 Task: Locate the nearest hot springs to Yellowstone National Park, Wyoming, and Bozeman, Montana.
Action: Mouse moved to (112, 76)
Screenshot: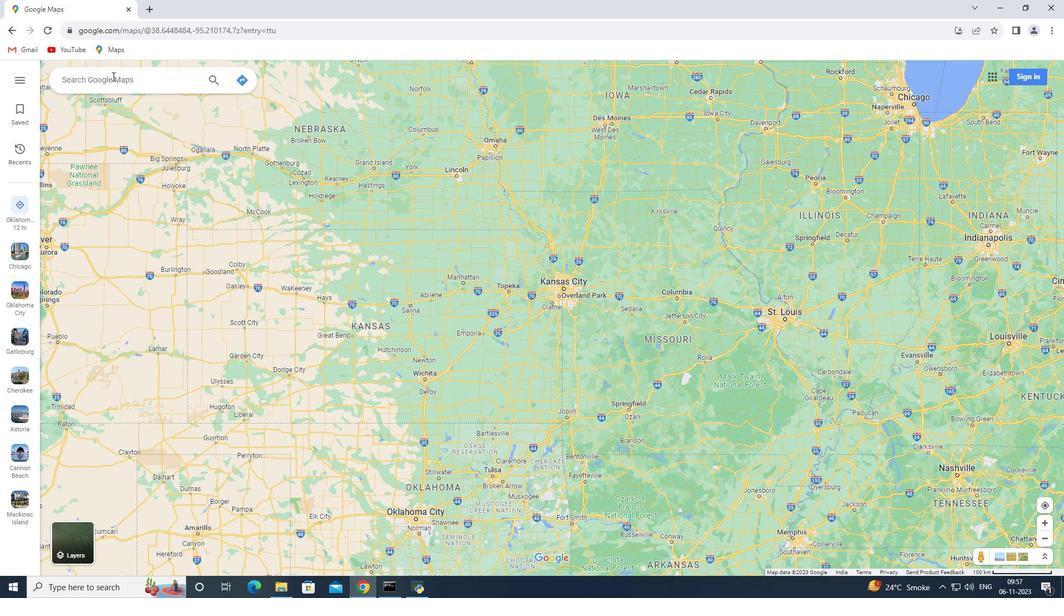 
Action: Mouse pressed left at (112, 76)
Screenshot: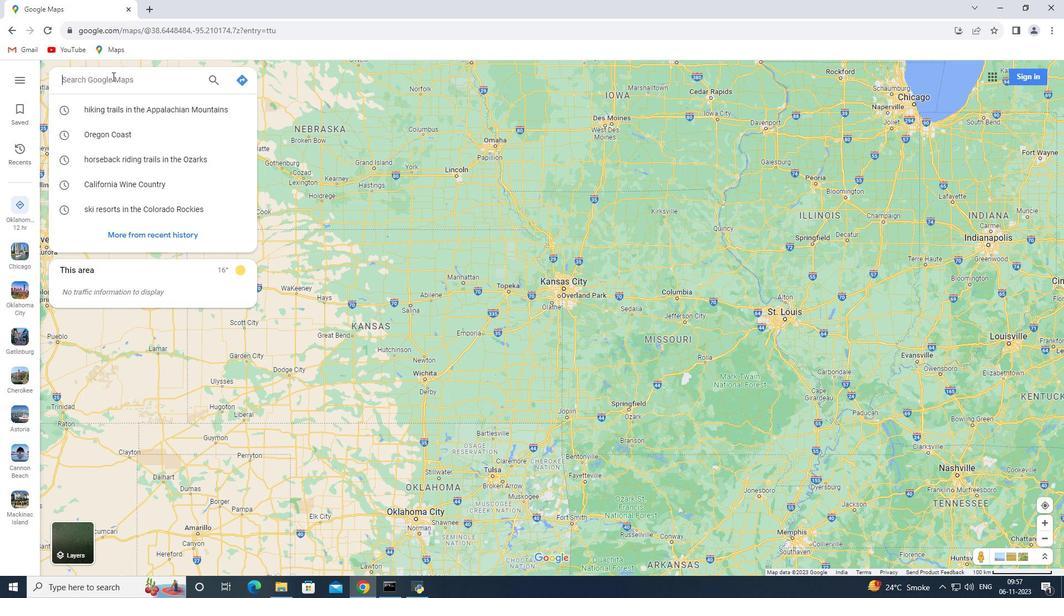 
Action: Key pressed <Key.shift><Key.shift><Key.shift><Key.shift><Key.shift><Key.shift><Key.shift><Key.shift><Key.shift><Key.shift><Key.shift><Key.shift><Key.shift><Key.shift><Key.shift><Key.shift><Key.shift><Key.shift><Key.shift><Key.shift><Key.shift><Key.shift><Key.shift><Key.shift><Key.shift><Key.shift><Key.shift><Key.shift><Key.shift><Key.shift><Key.shift><Key.shift>Yellowstone<Key.space><Key.shift>National<Key.space><Key.shift_r>Park,<Key.space><Key.shift>Wyoming<Key.enter>
Screenshot: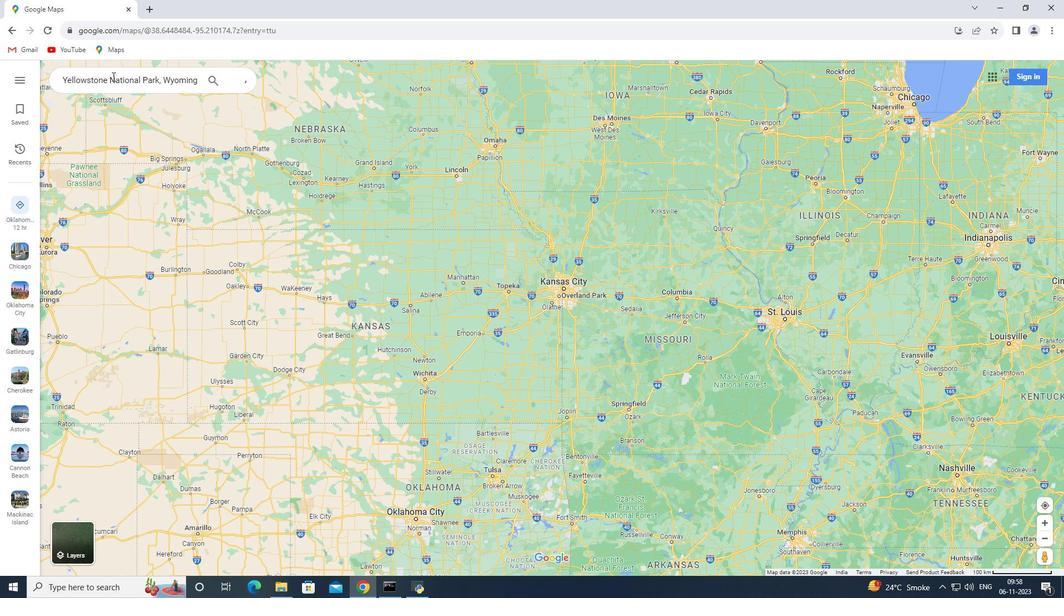 
Action: Mouse moved to (117, 220)
Screenshot: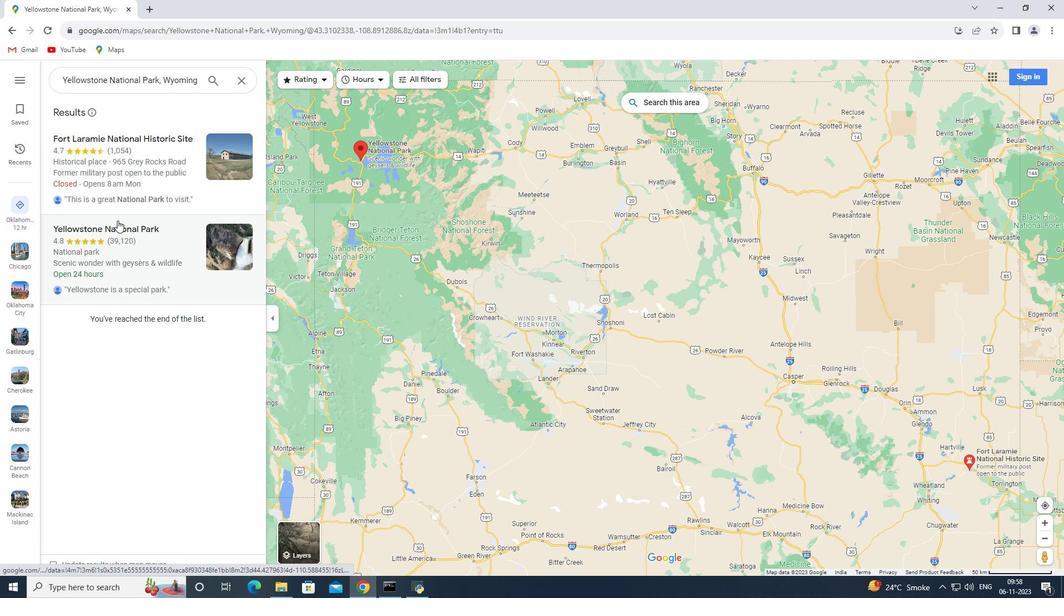 
Action: Mouse pressed left at (117, 220)
Screenshot: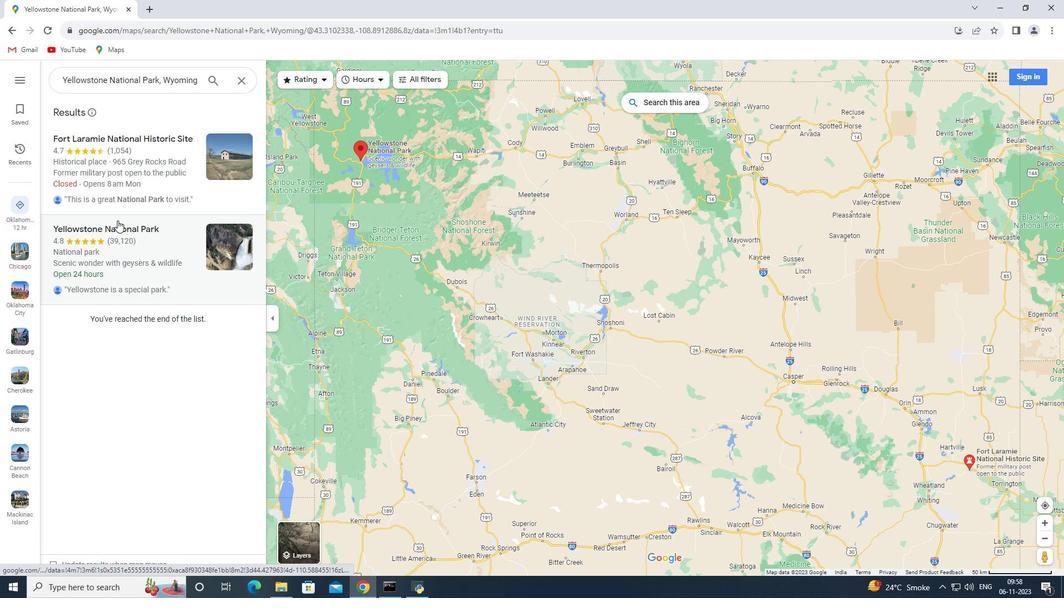 
Action: Mouse moved to (385, 325)
Screenshot: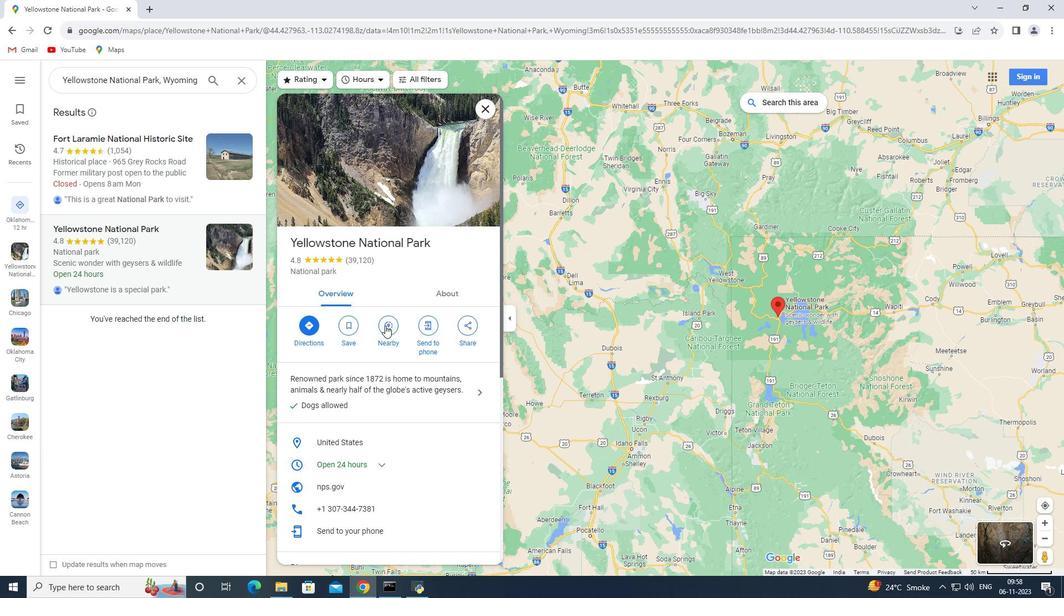 
Action: Mouse pressed left at (385, 325)
Screenshot: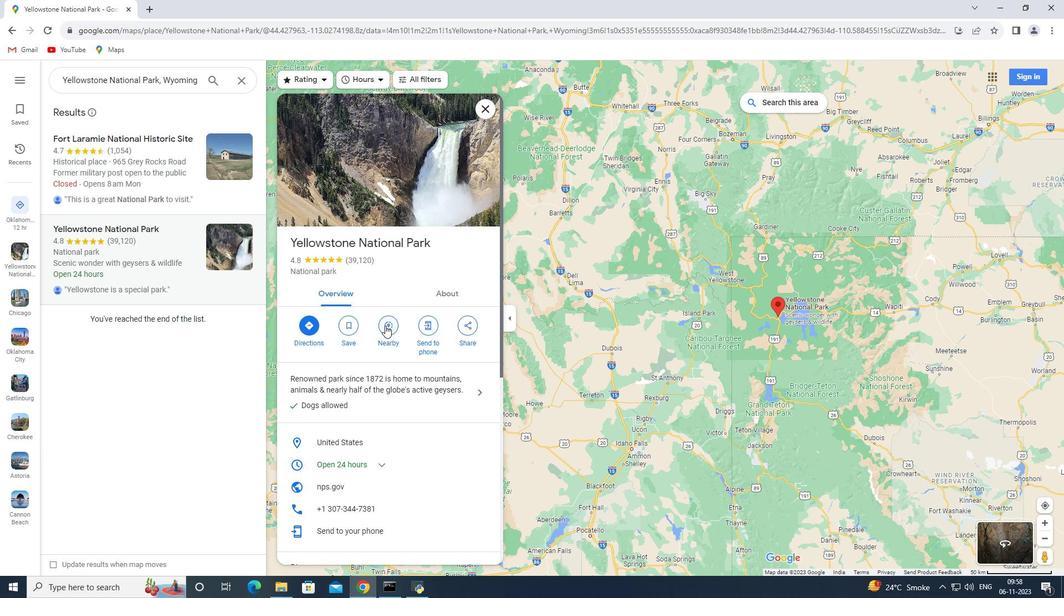 
Action: Mouse moved to (388, 330)
Screenshot: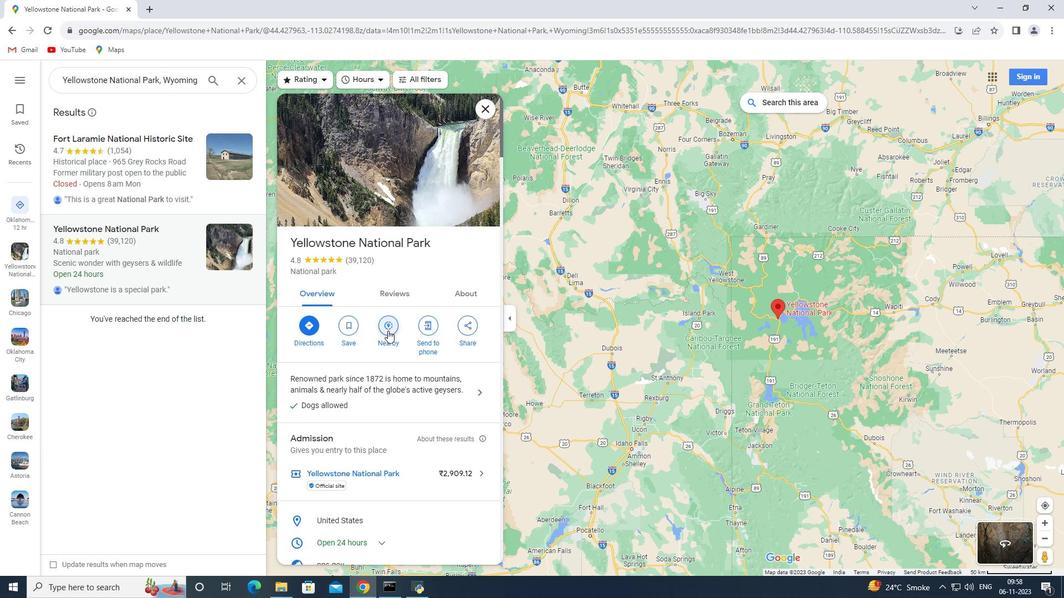 
Action: Mouse pressed left at (388, 330)
Screenshot: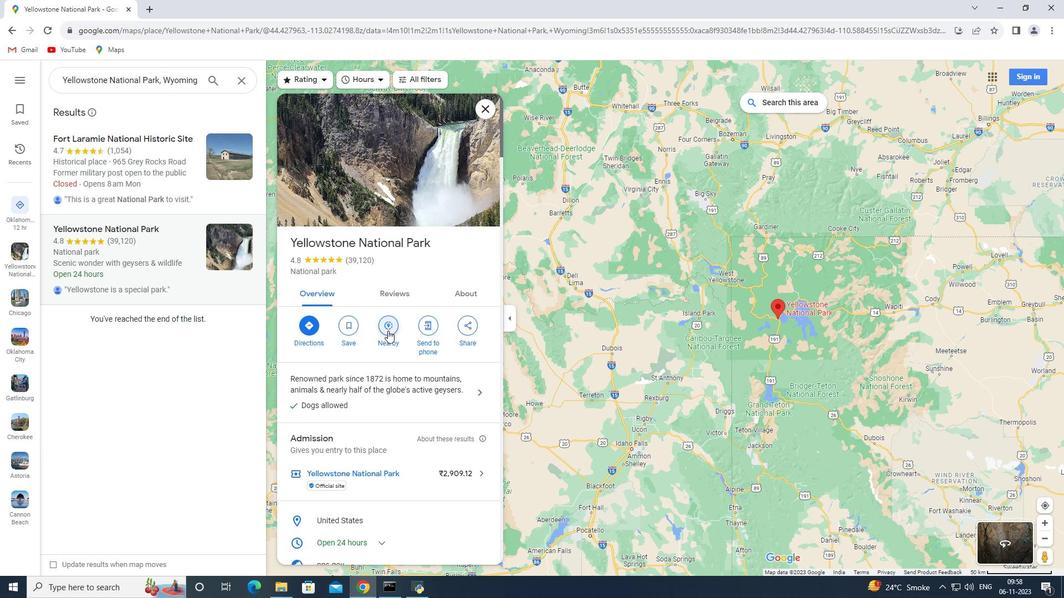 
Action: Mouse moved to (152, 74)
Screenshot: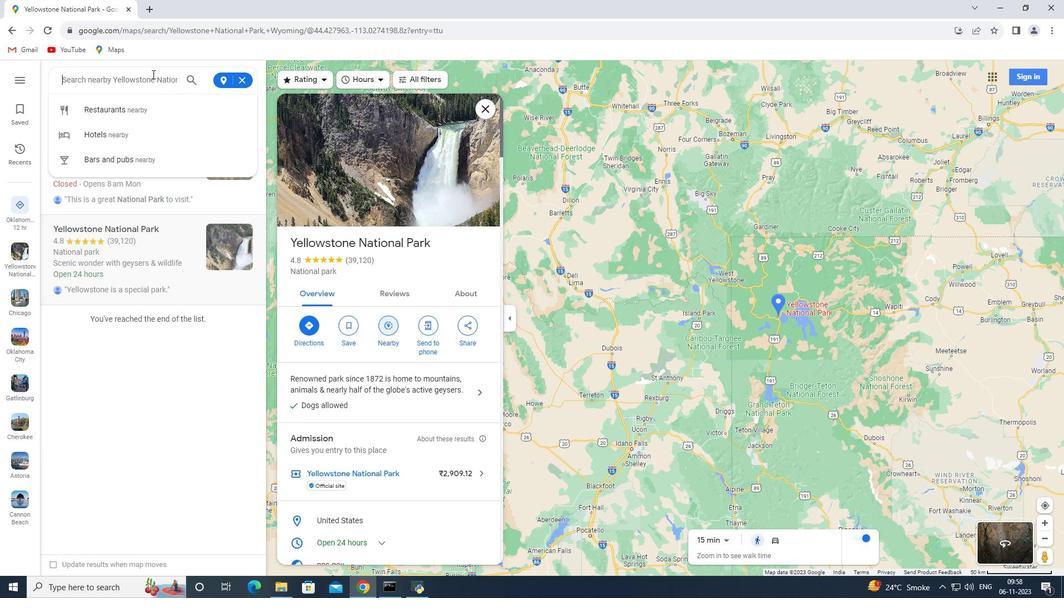 
Action: Key pressed hot<Key.space>springs<Key.enter>
Screenshot: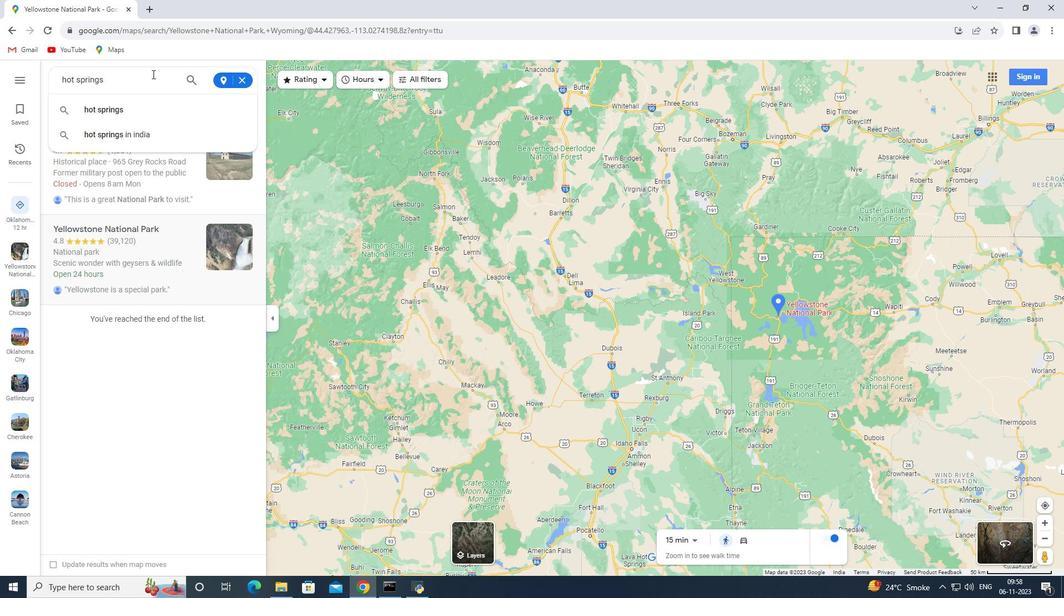 
Action: Mouse moved to (240, 79)
Screenshot: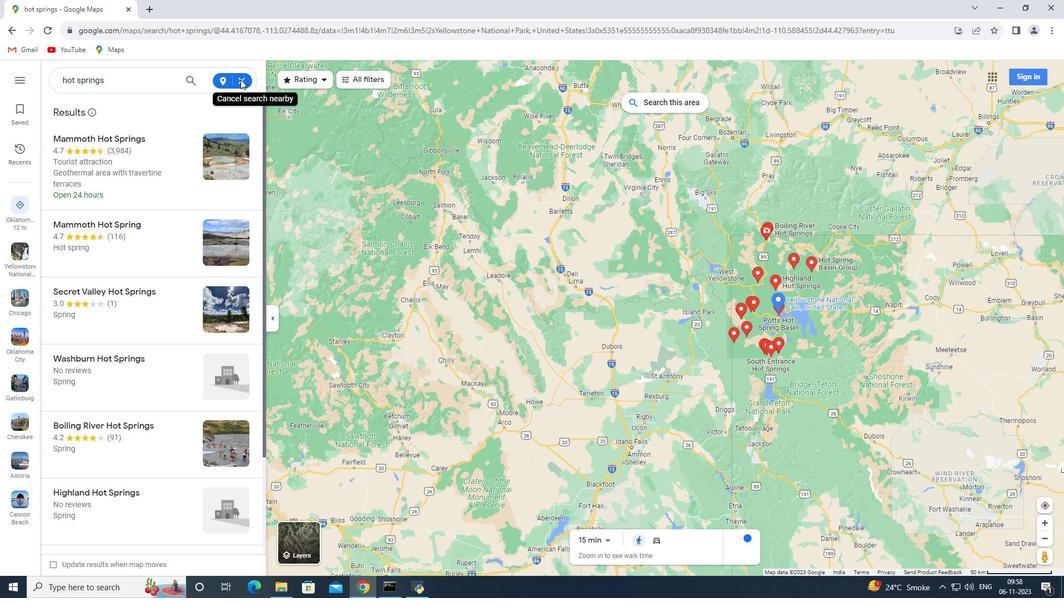 
Action: Mouse pressed left at (240, 79)
Screenshot: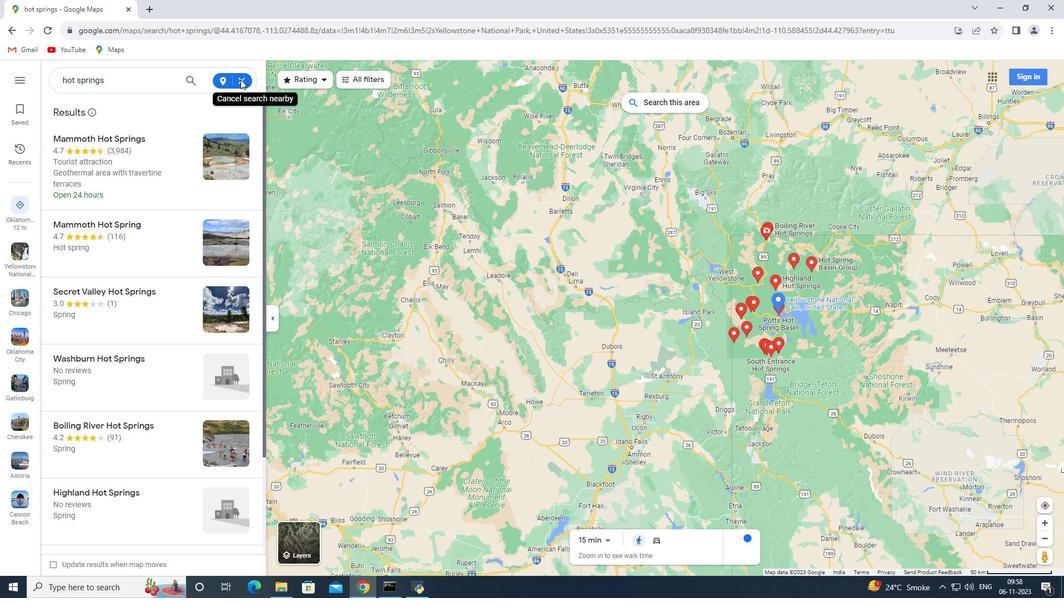 
Action: Mouse moved to (238, 75)
Screenshot: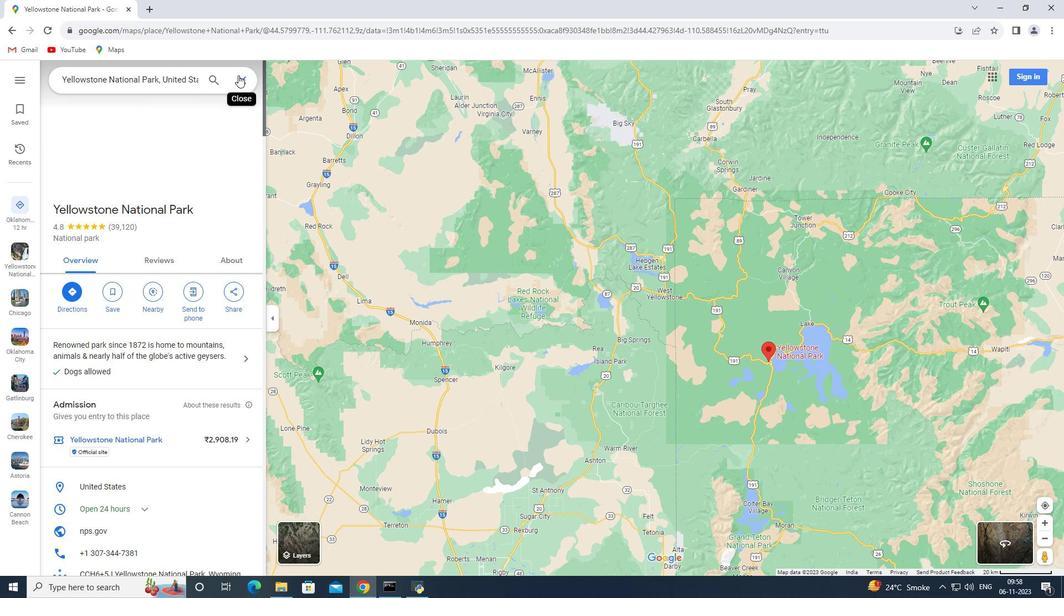 
Action: Mouse pressed left at (238, 75)
Screenshot: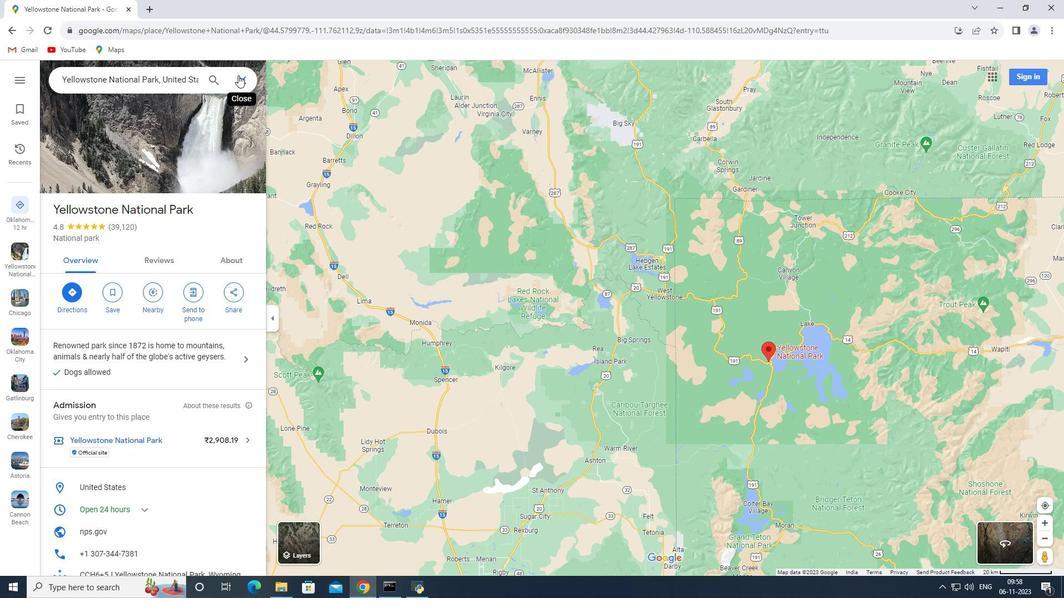 
Action: Mouse moved to (151, 75)
Screenshot: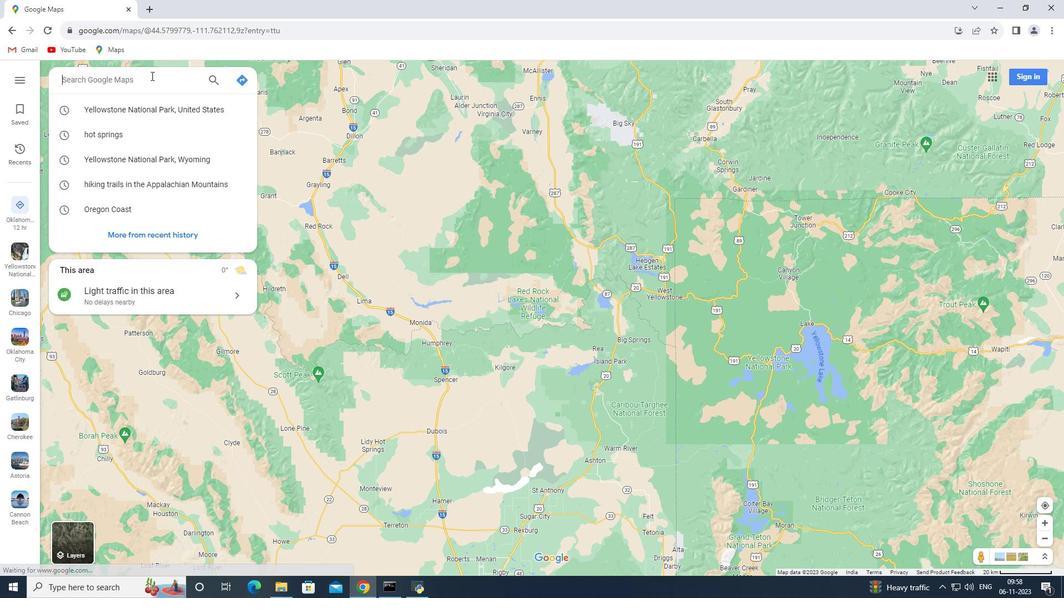
Action: Key pressed <Key.shift>Wy<Key.backspace><Key.backspace><Key.shift_r><Key.shift_r><Key.shift_r><Key.shift_r><Key.shift_r><Key.shift_r><Key.shift_r><Key.shift_r><Key.shift_r><Key.shift_r><Key.shift_r>Bozeman,<Key.space><Key.shift_r>Montana<Key.enter>
Screenshot: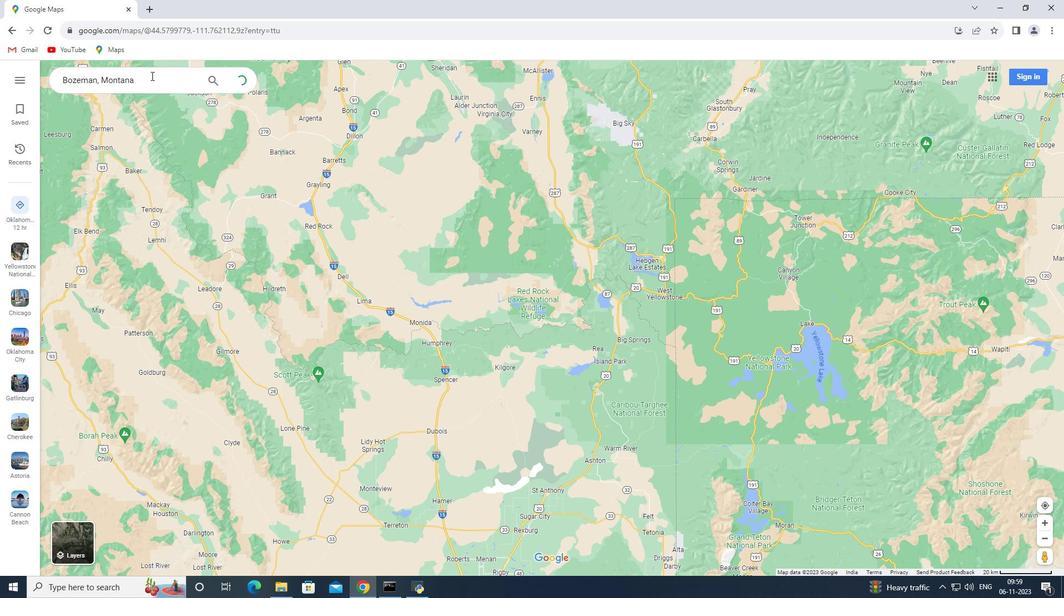 
Action: Mouse moved to (156, 264)
Screenshot: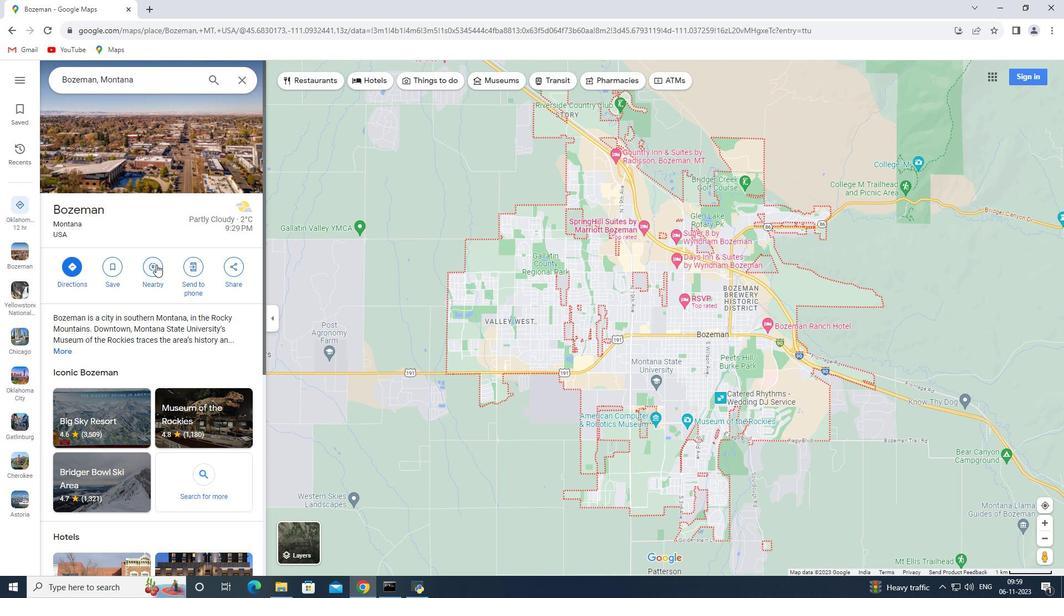 
Action: Mouse pressed left at (156, 264)
Screenshot: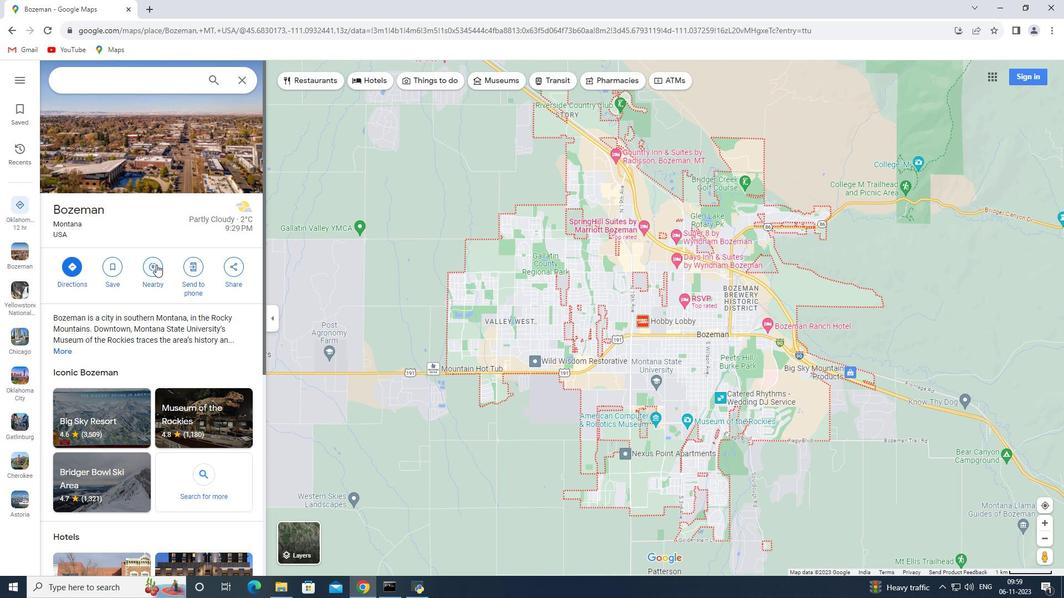 
Action: Key pressed hot<Key.space>springs<Key.enter>
Screenshot: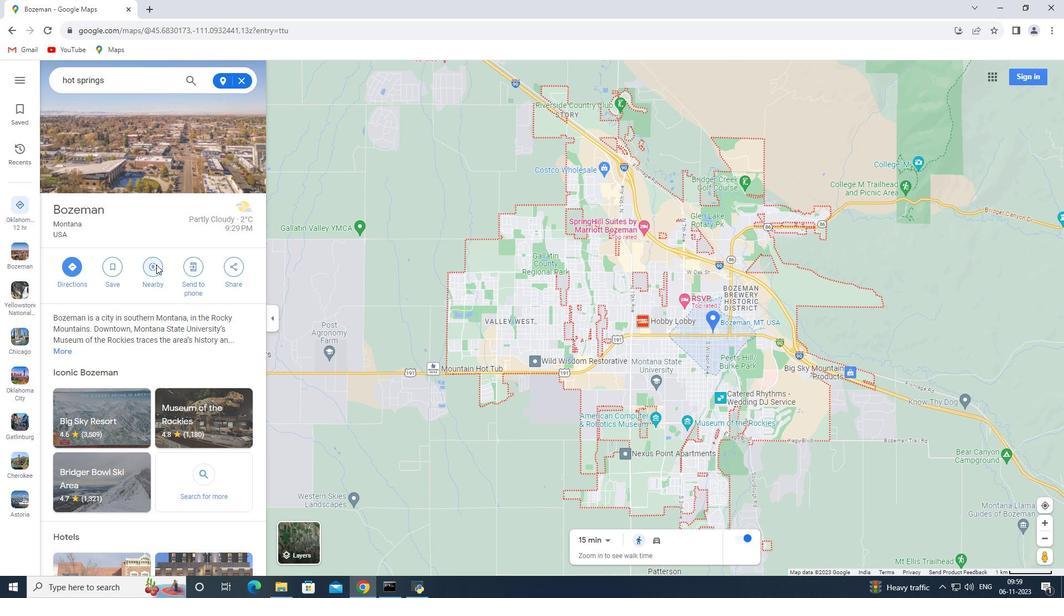 
